 Task: For heading Arial black with underline.  font size for heading18,  'Change the font style of data to'Calibri.  and font size to 9,  Change the alignment of both headline & data to Align center.  In the sheet  Data Analysis Workbook Template Sheetbook
Action: Mouse moved to (809, 107)
Screenshot: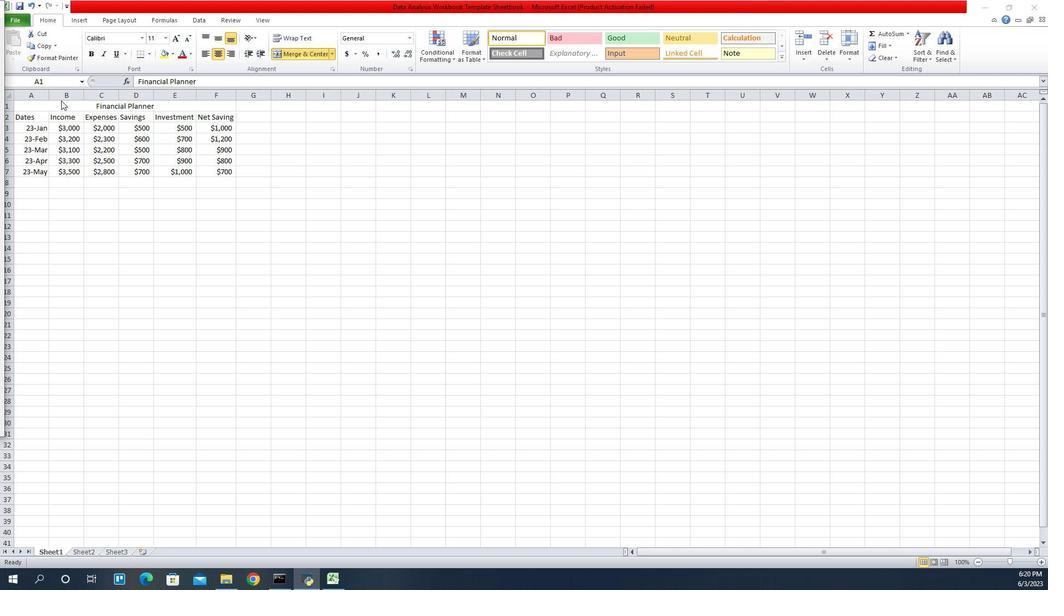 
Action: Mouse pressed left at (809, 107)
Screenshot: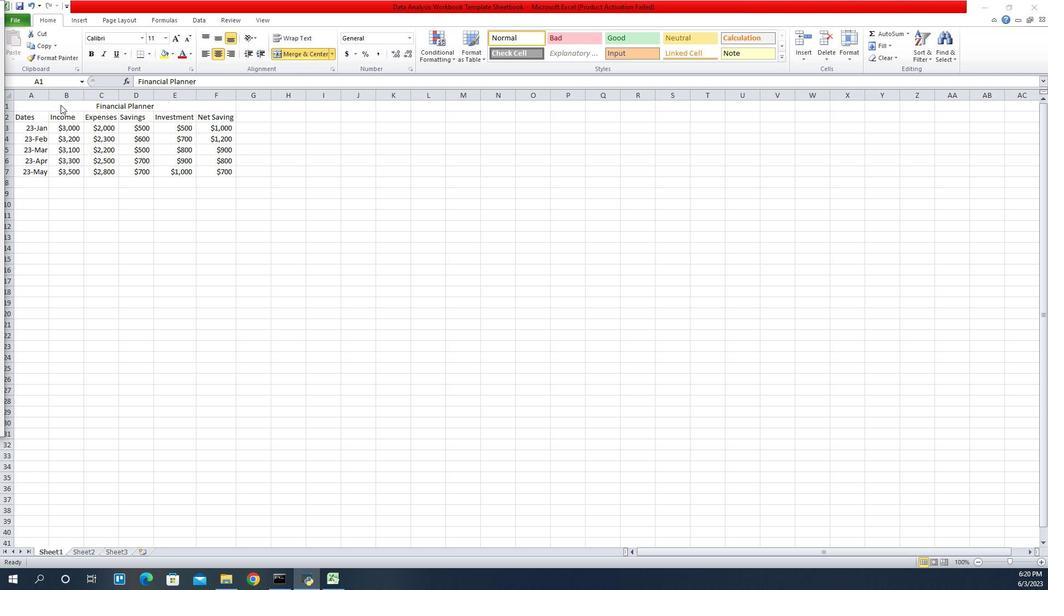 
Action: Mouse moved to (888, 41)
Screenshot: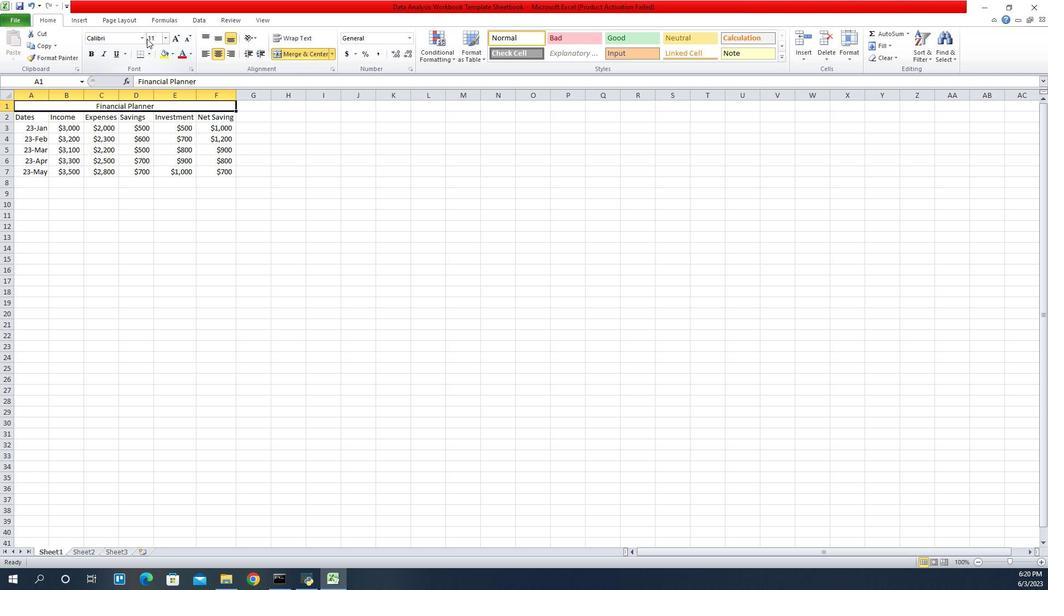 
Action: Mouse pressed left at (888, 41)
Screenshot: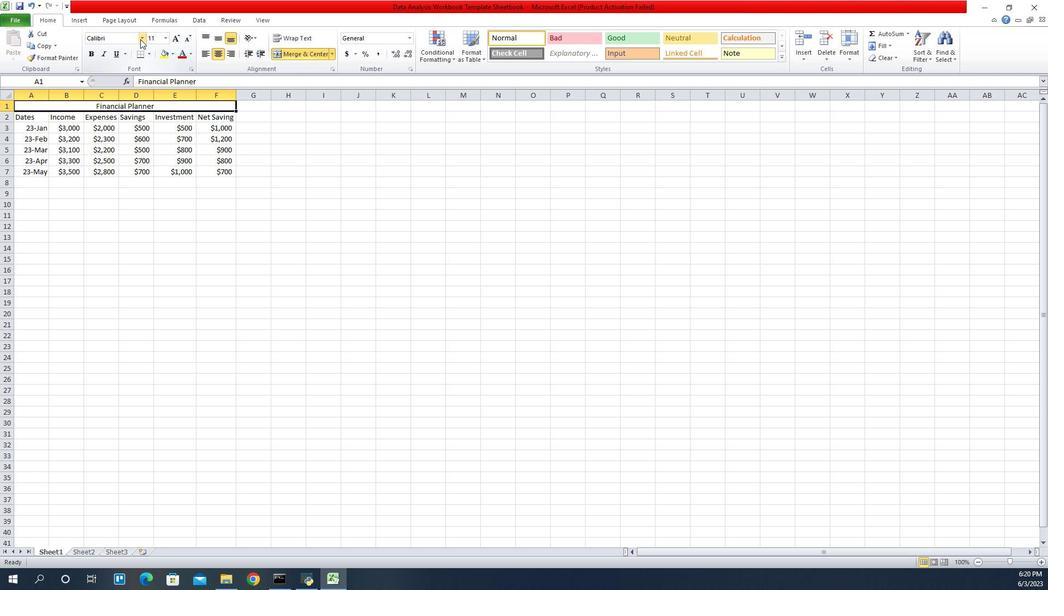 
Action: Mouse moved to (870, 139)
Screenshot: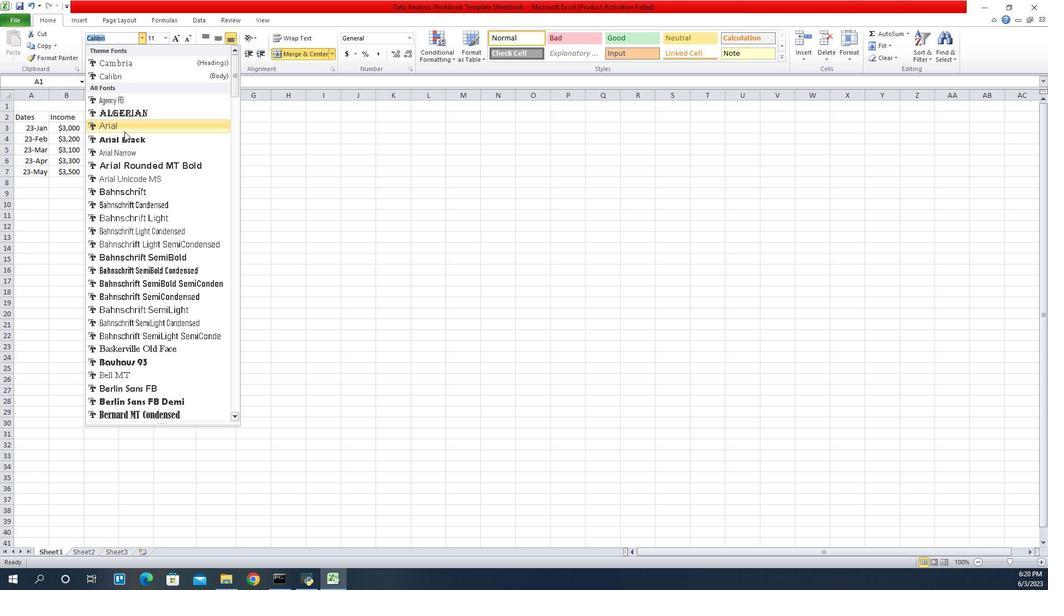 
Action: Mouse pressed left at (870, 139)
Screenshot: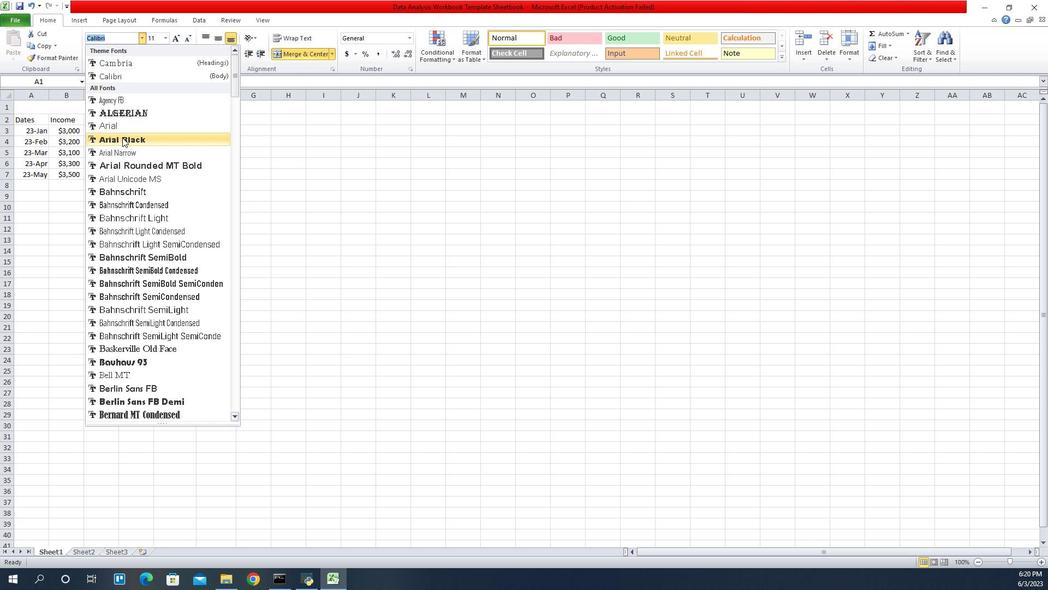 
Action: Mouse moved to (863, 57)
Screenshot: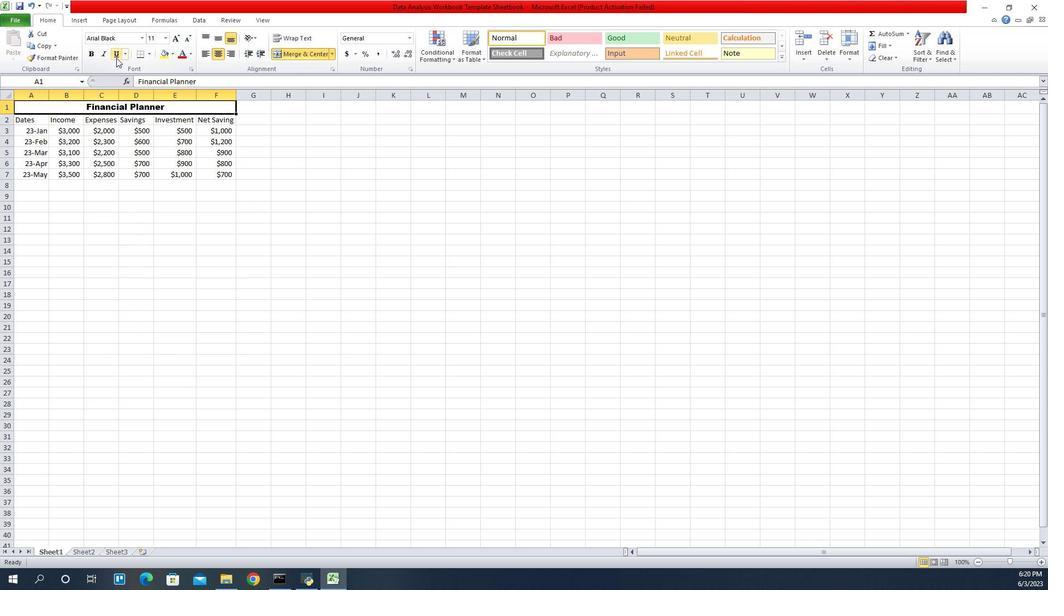 
Action: Mouse pressed left at (863, 57)
Screenshot: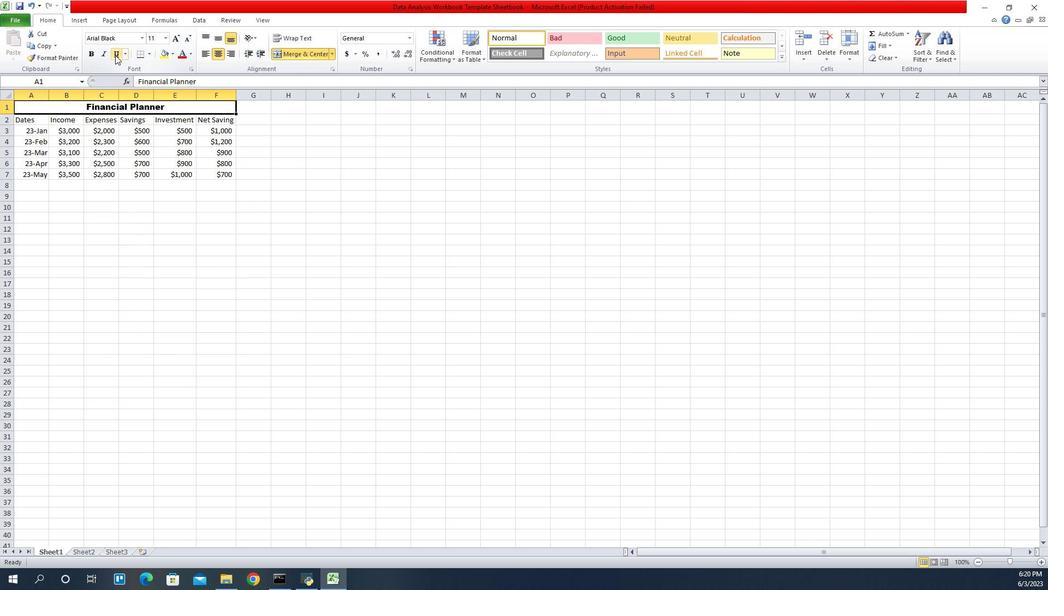 
Action: Mouse moved to (911, 42)
Screenshot: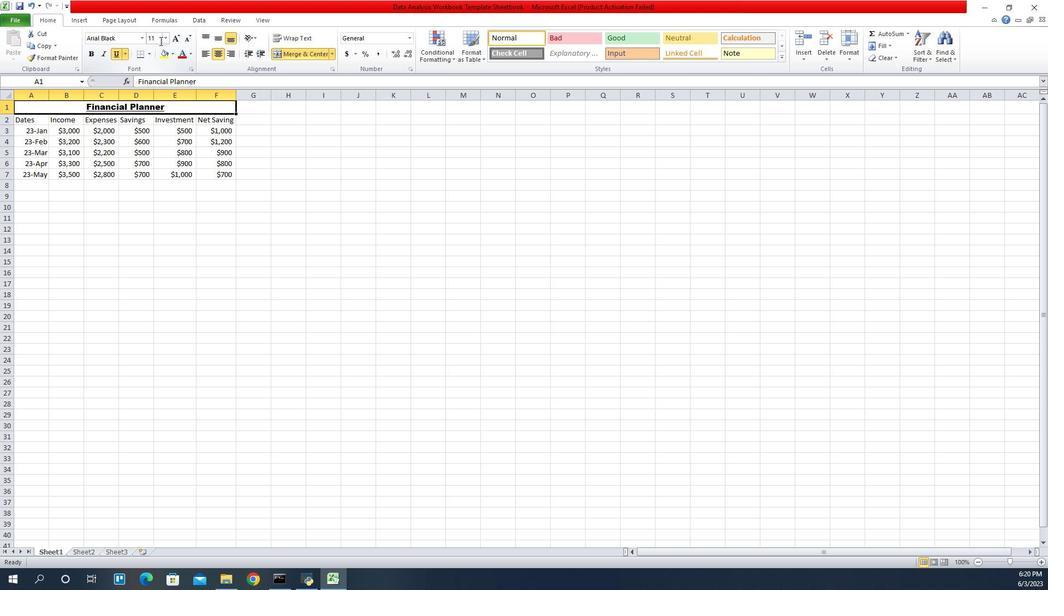 
Action: Mouse pressed left at (911, 42)
Screenshot: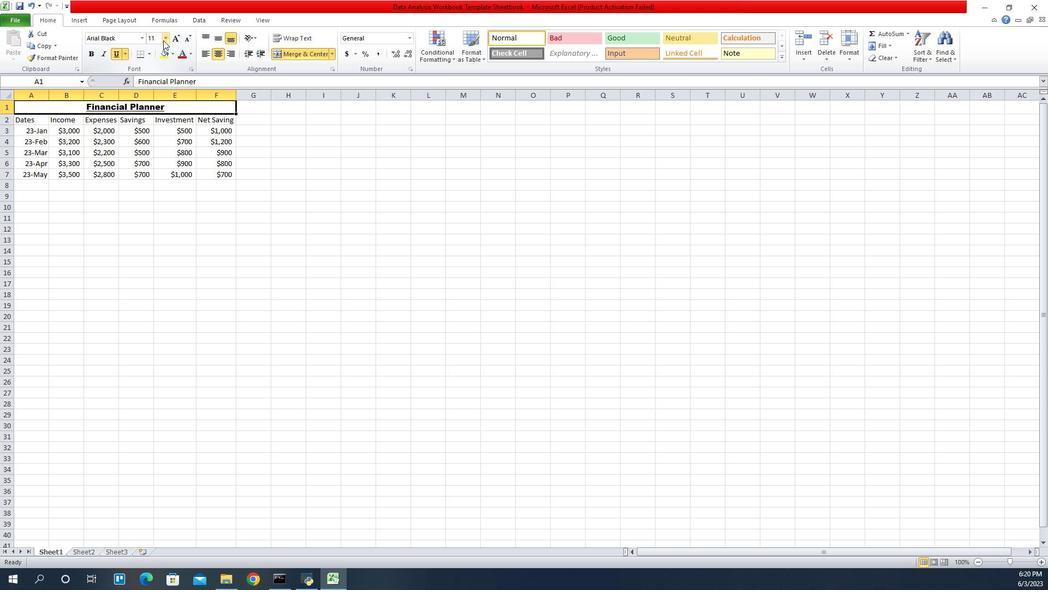 
Action: Mouse moved to (901, 114)
Screenshot: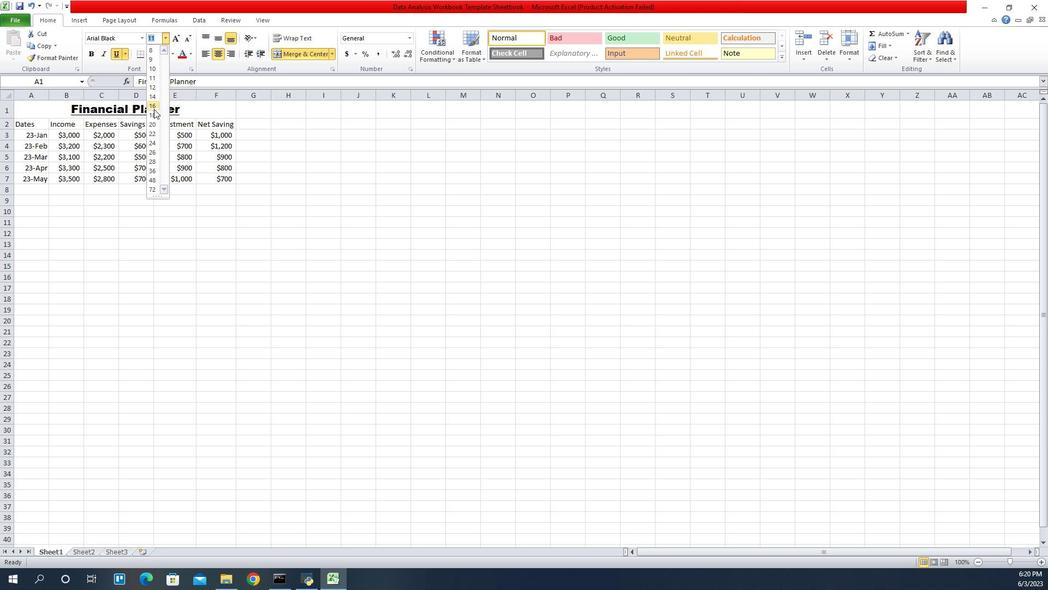 
Action: Mouse pressed left at (901, 114)
Screenshot: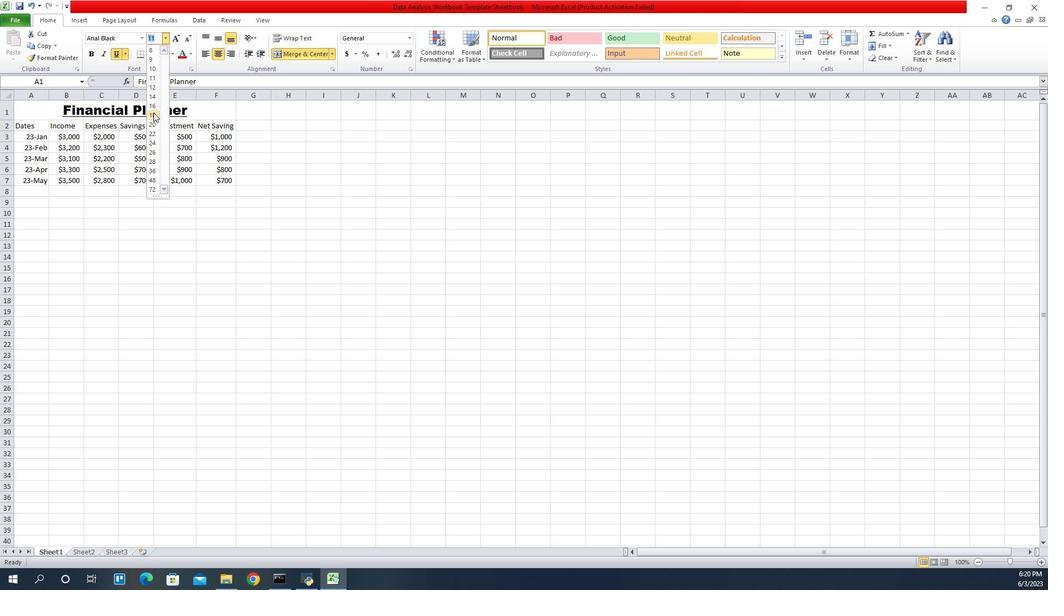 
Action: Mouse moved to (794, 126)
Screenshot: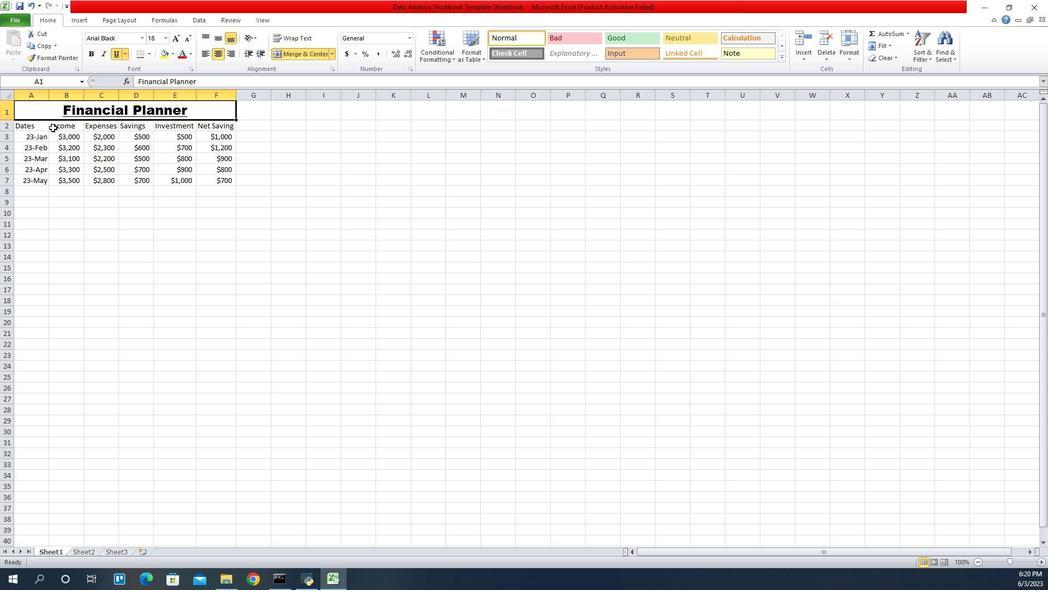 
Action: Mouse pressed left at (794, 126)
Screenshot: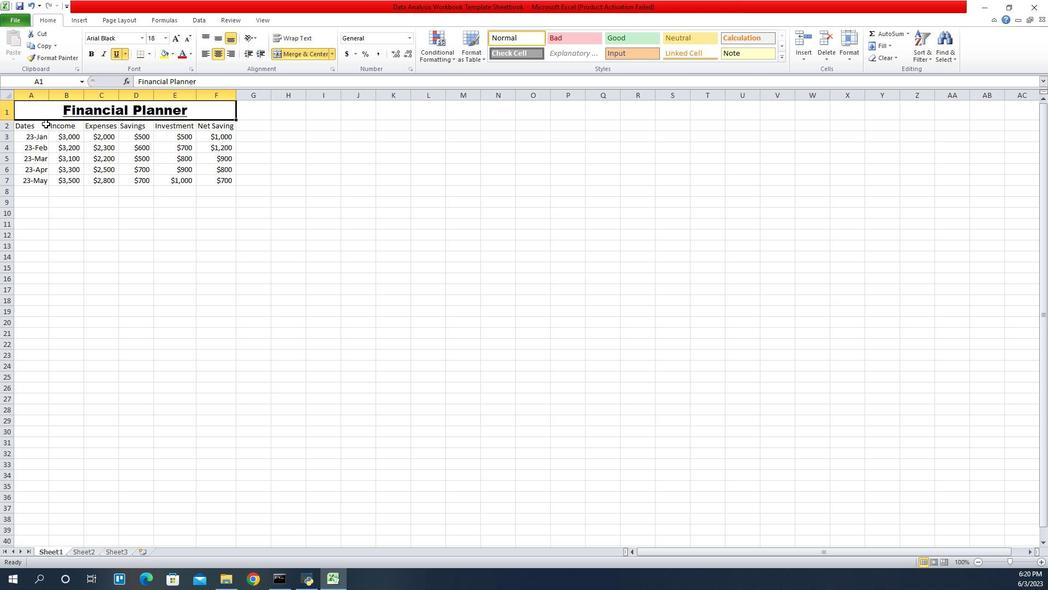 
Action: Mouse moved to (892, 37)
Screenshot: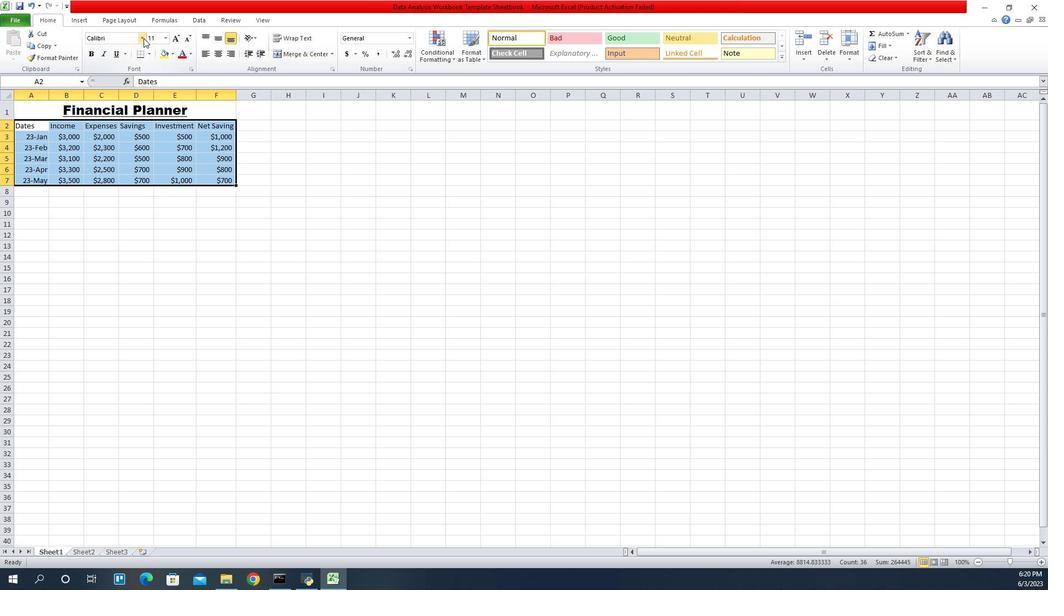 
Action: Mouse pressed left at (892, 37)
Screenshot: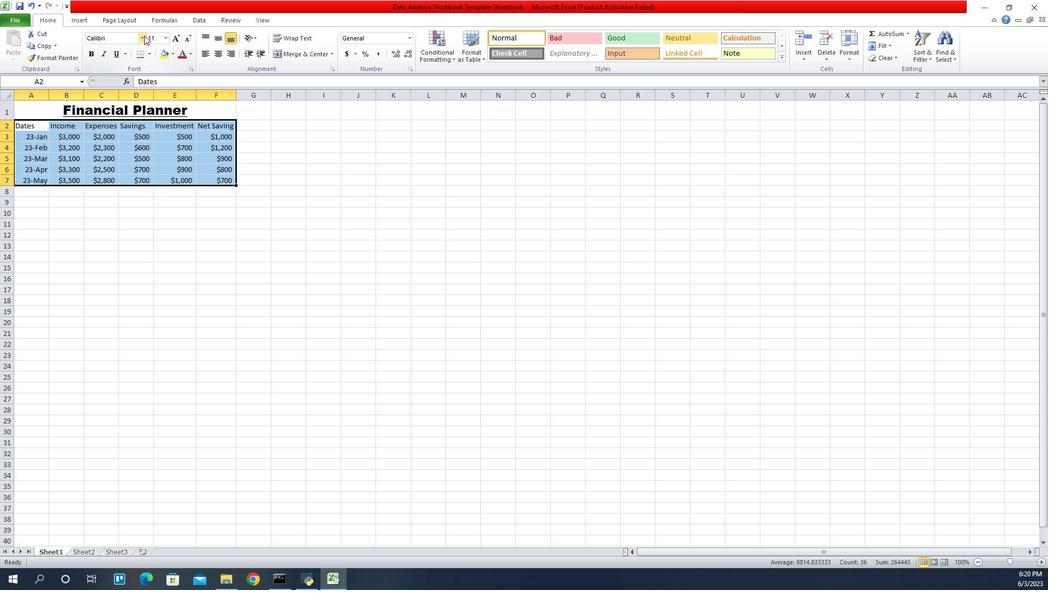 
Action: Mouse moved to (881, 81)
Screenshot: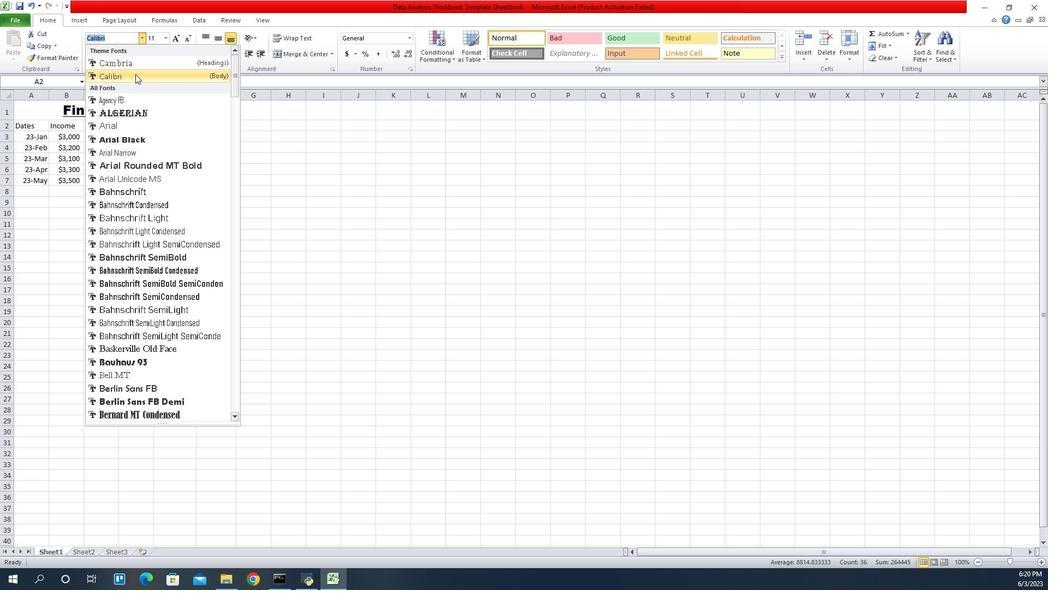 
Action: Mouse pressed left at (881, 81)
Screenshot: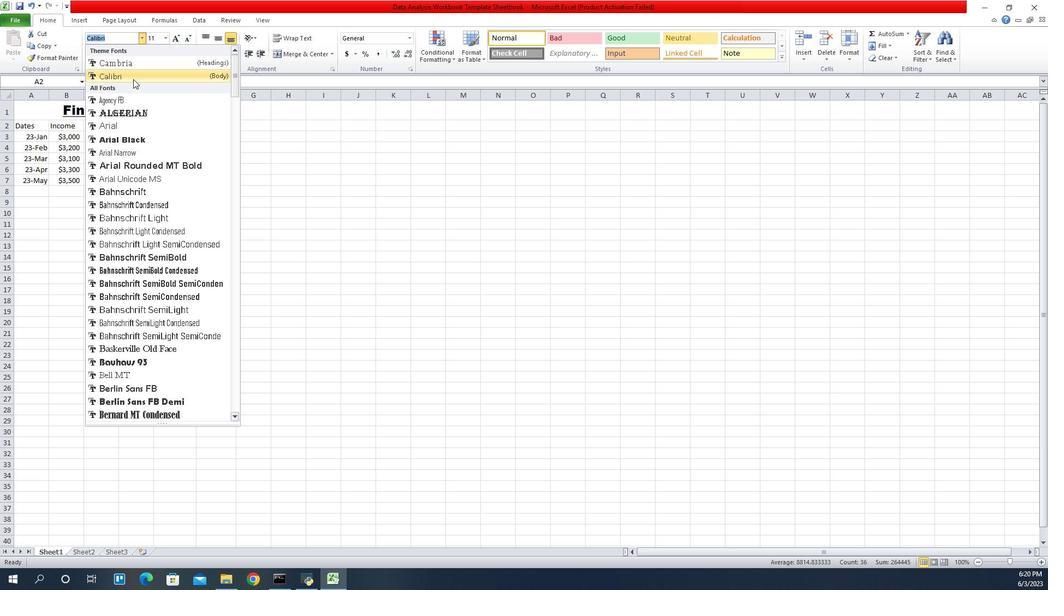 
Action: Mouse moved to (915, 43)
Screenshot: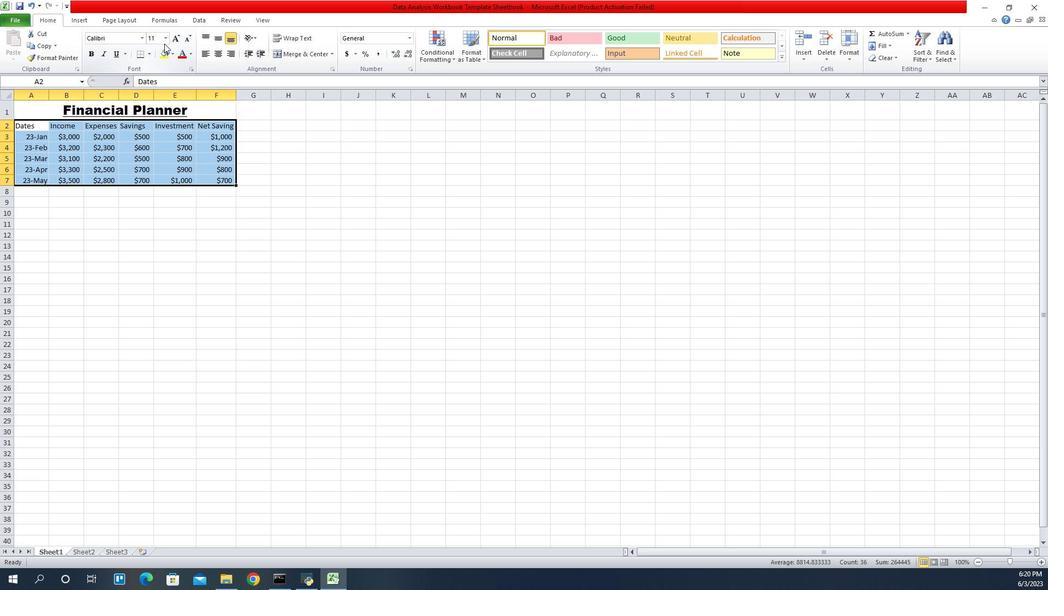 
Action: Mouse pressed left at (915, 43)
Screenshot: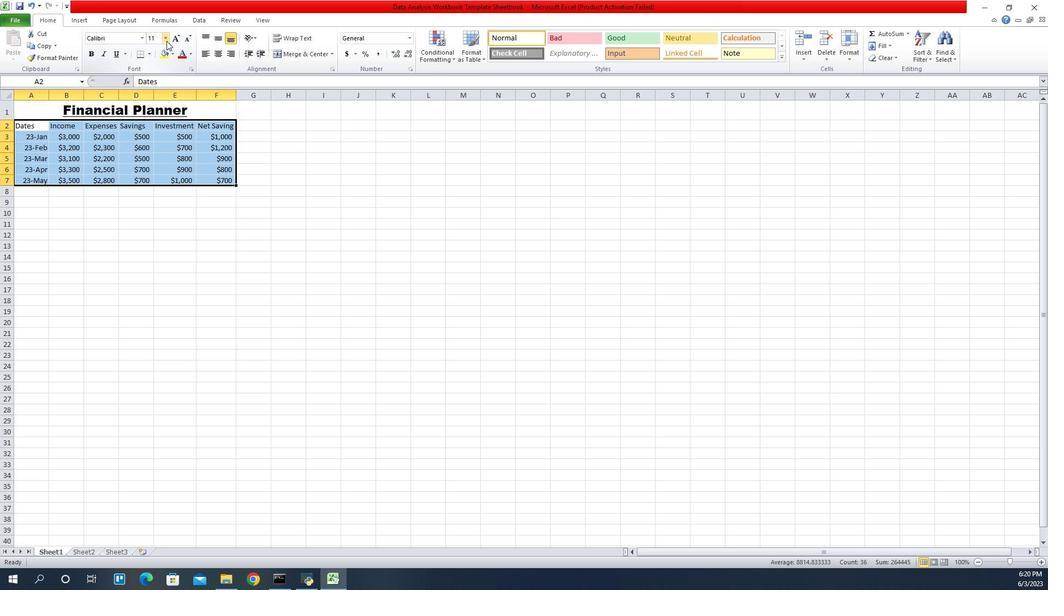 
Action: Mouse moved to (901, 59)
Screenshot: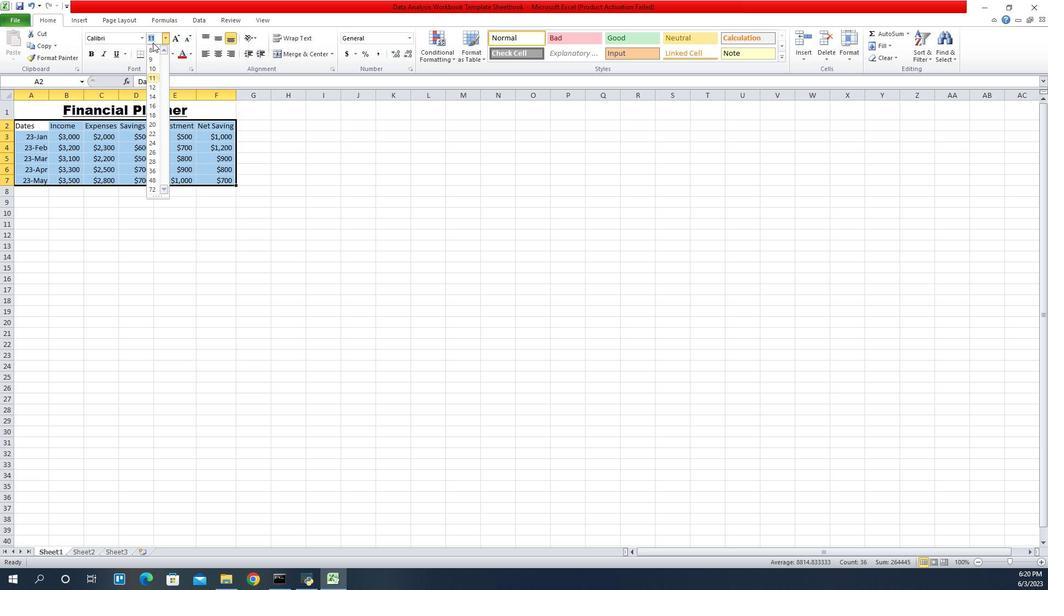 
Action: Mouse pressed left at (901, 59)
Screenshot: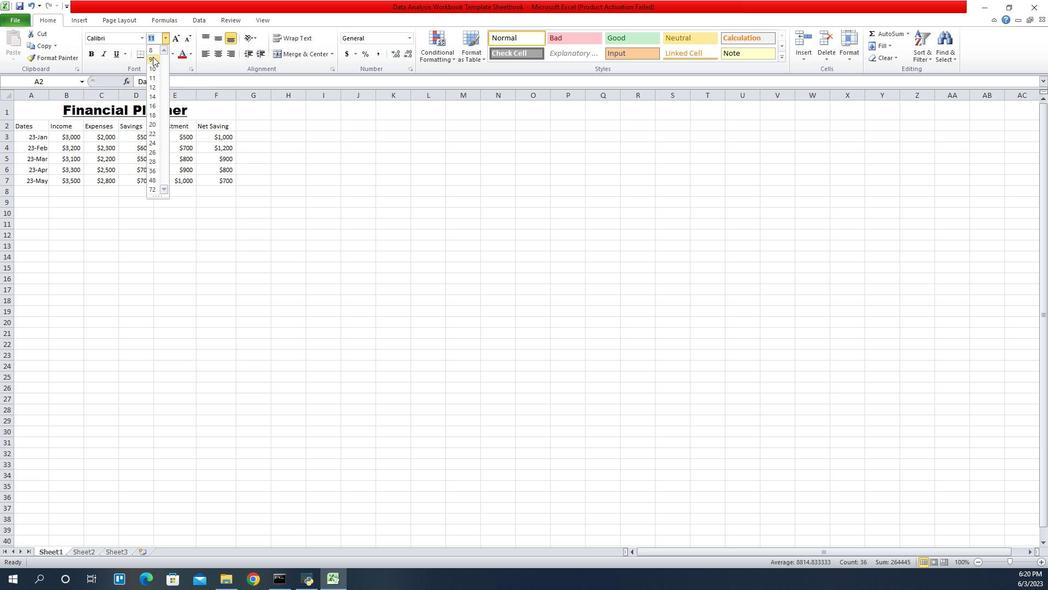 
Action: Mouse moved to (803, 110)
Screenshot: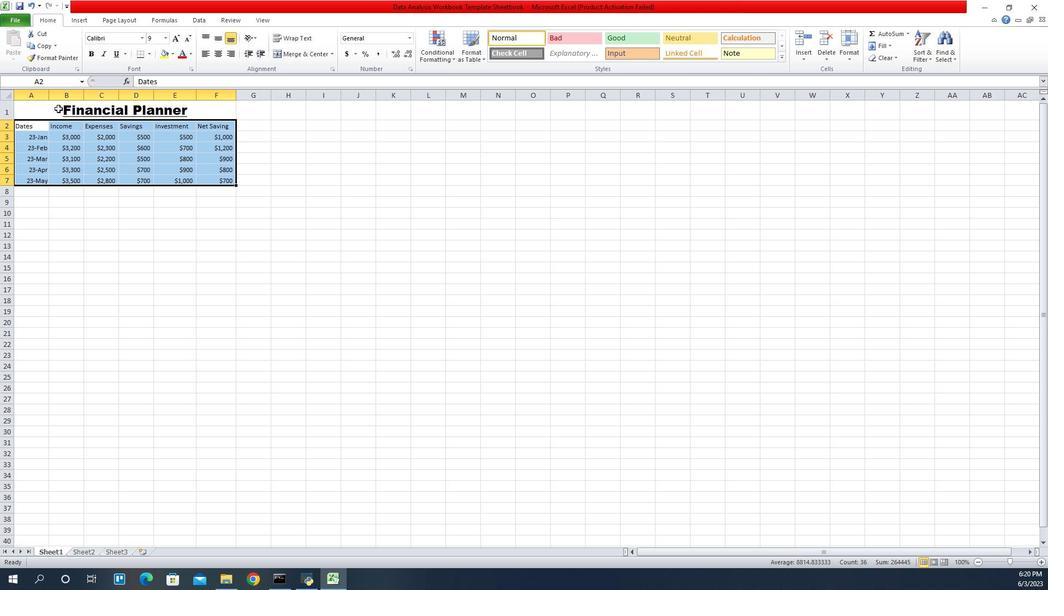 
Action: Mouse pressed left at (803, 110)
Screenshot: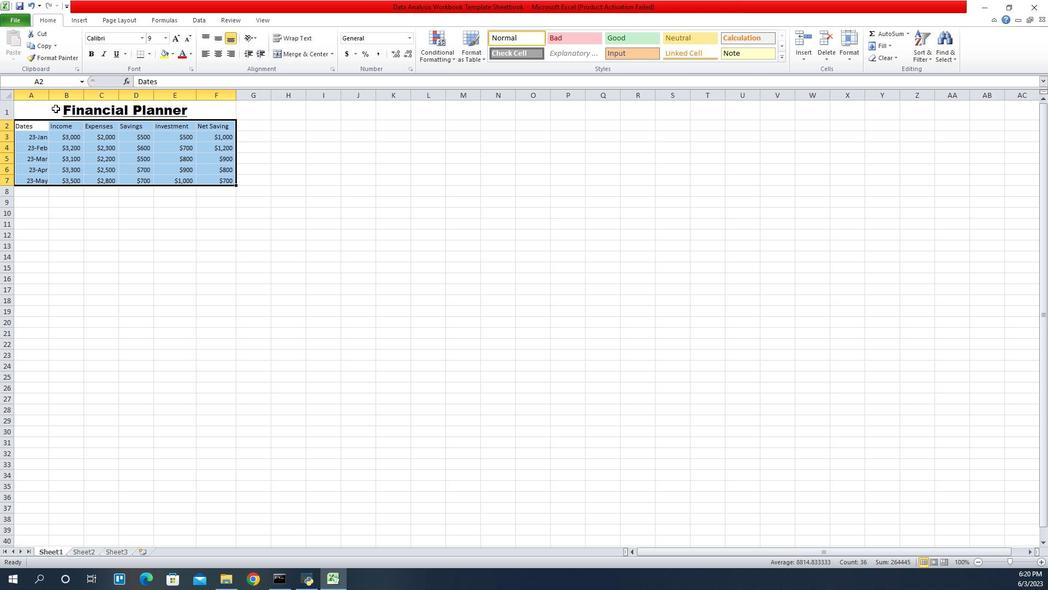 
Action: Mouse moved to (803, 111)
Screenshot: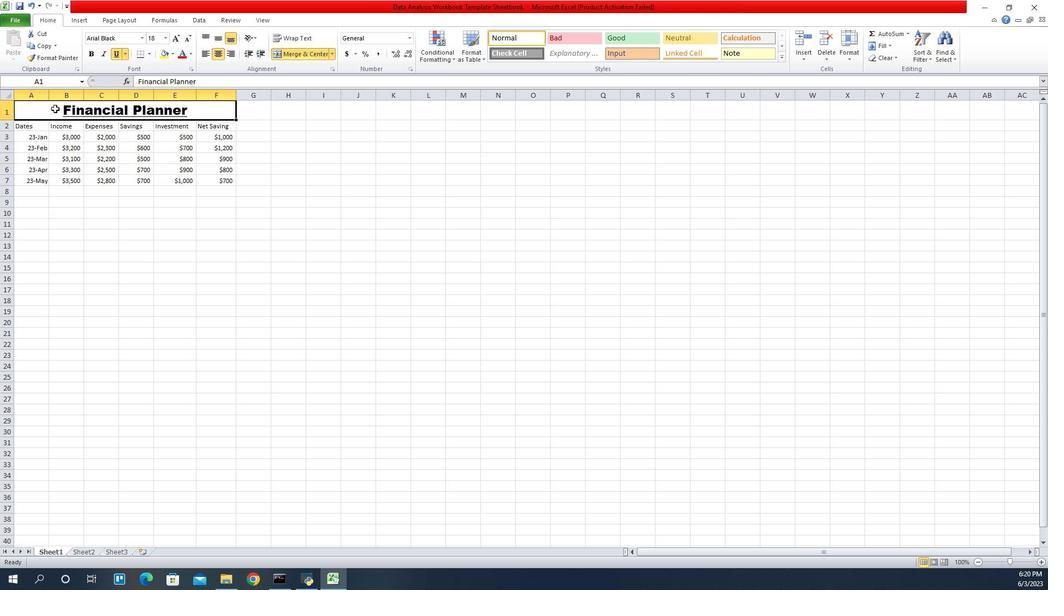 
Action: Mouse pressed left at (803, 111)
Screenshot: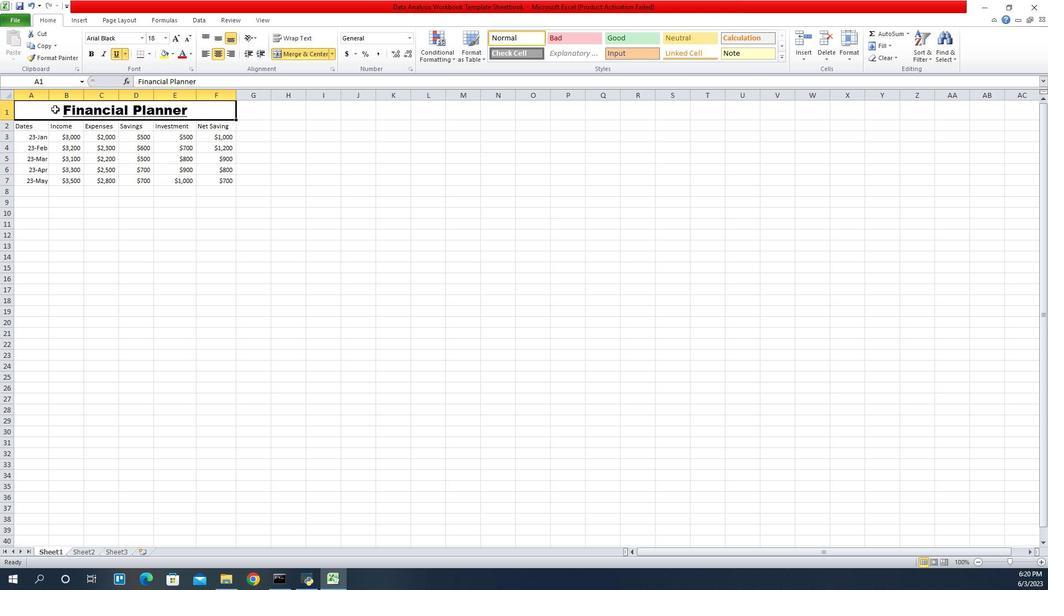 
Action: Mouse moved to (1012, 251)
Screenshot: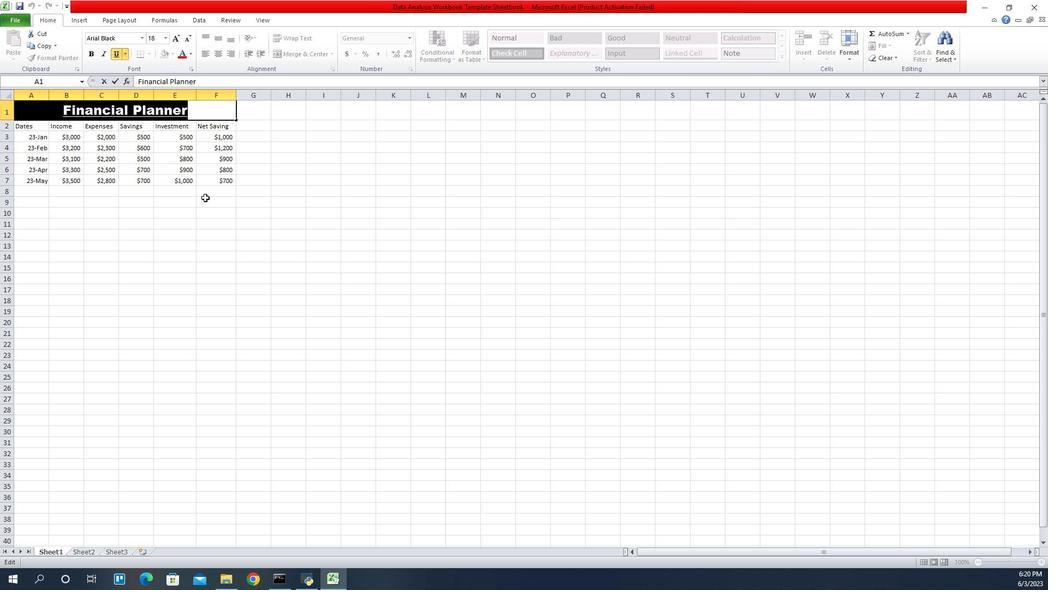 
Action: Mouse pressed left at (1012, 251)
Screenshot: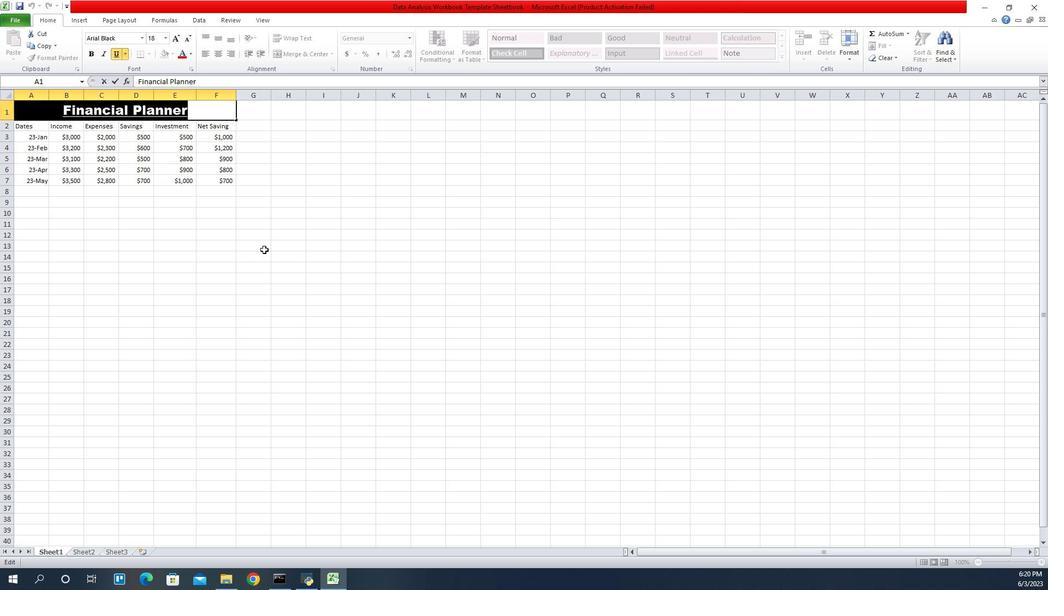 
Action: Mouse moved to (794, 107)
Screenshot: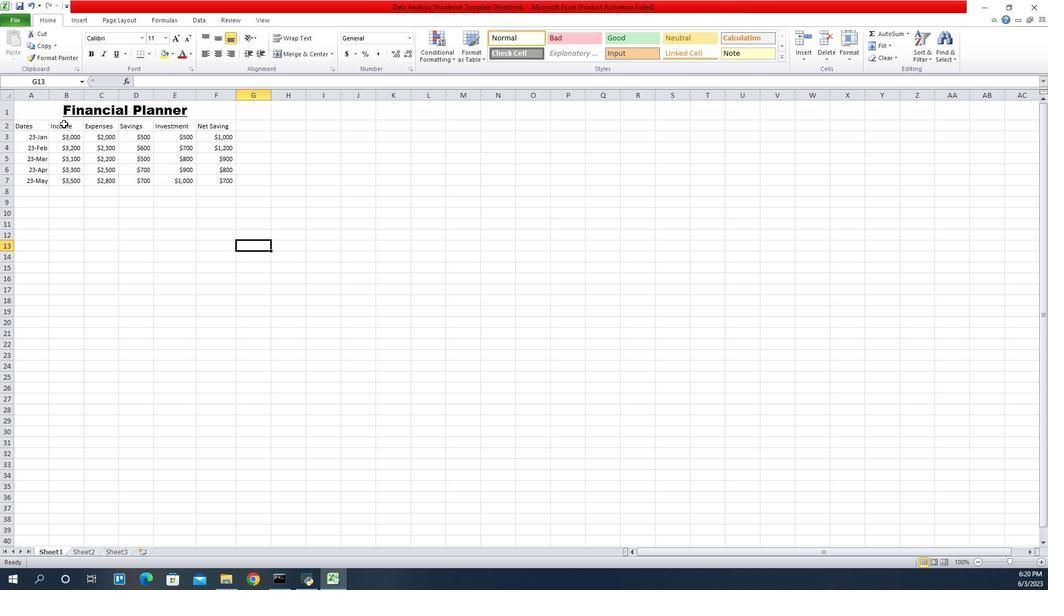 
Action: Mouse pressed left at (794, 107)
Screenshot: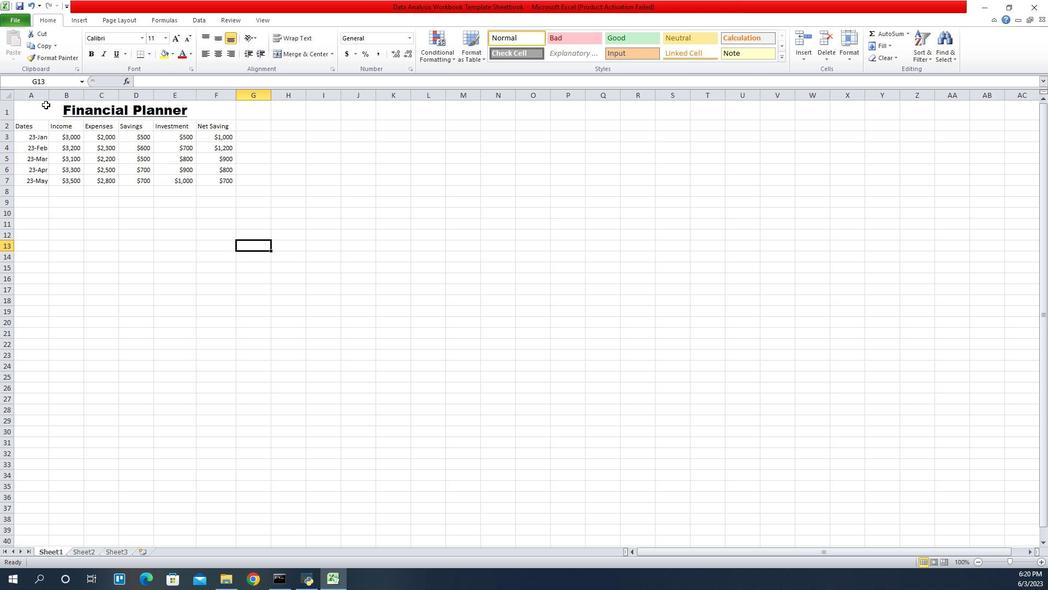 
Action: Mouse moved to (966, 52)
Screenshot: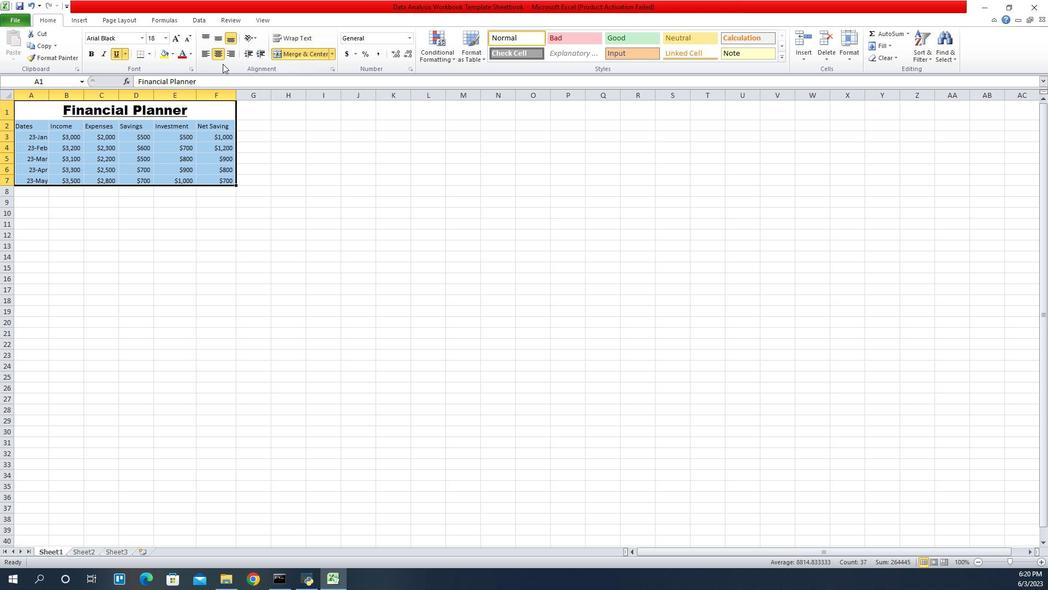 
Action: Mouse pressed left at (966, 52)
Screenshot: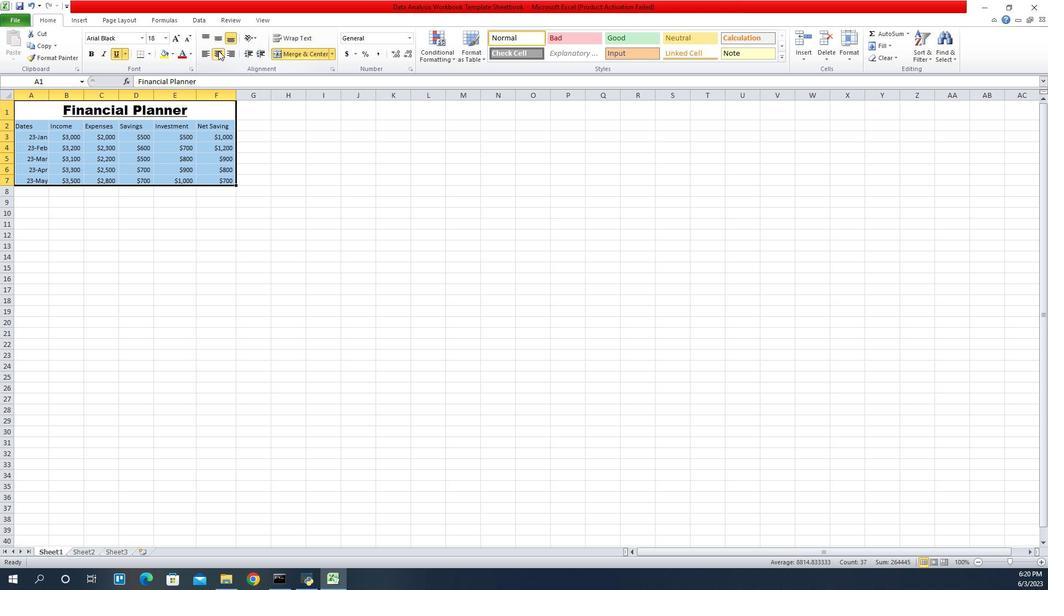 
Action: Mouse pressed left at (966, 52)
Screenshot: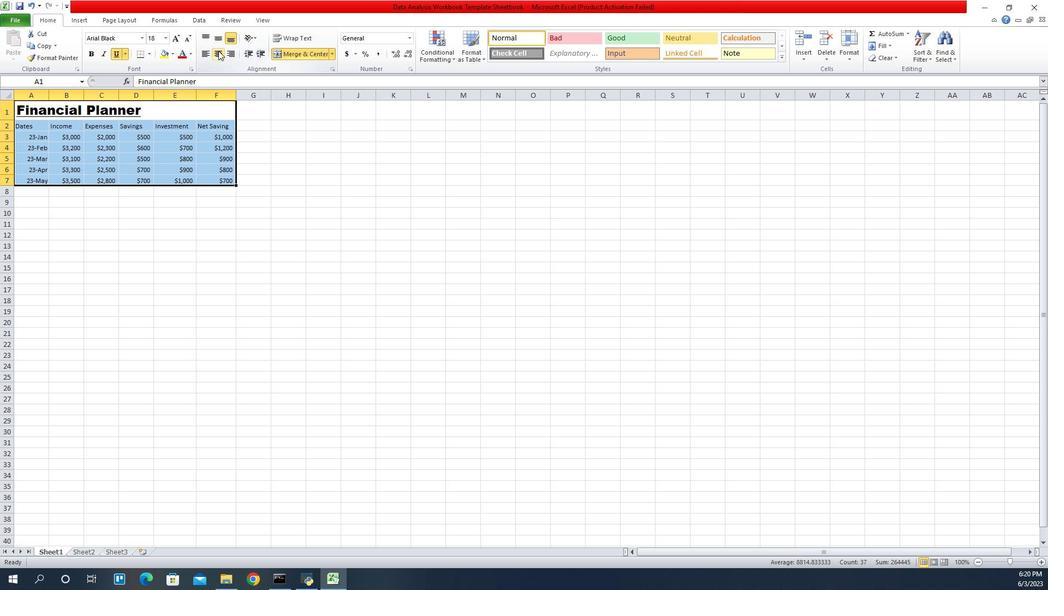 
Action: Mouse moved to (959, 59)
Screenshot: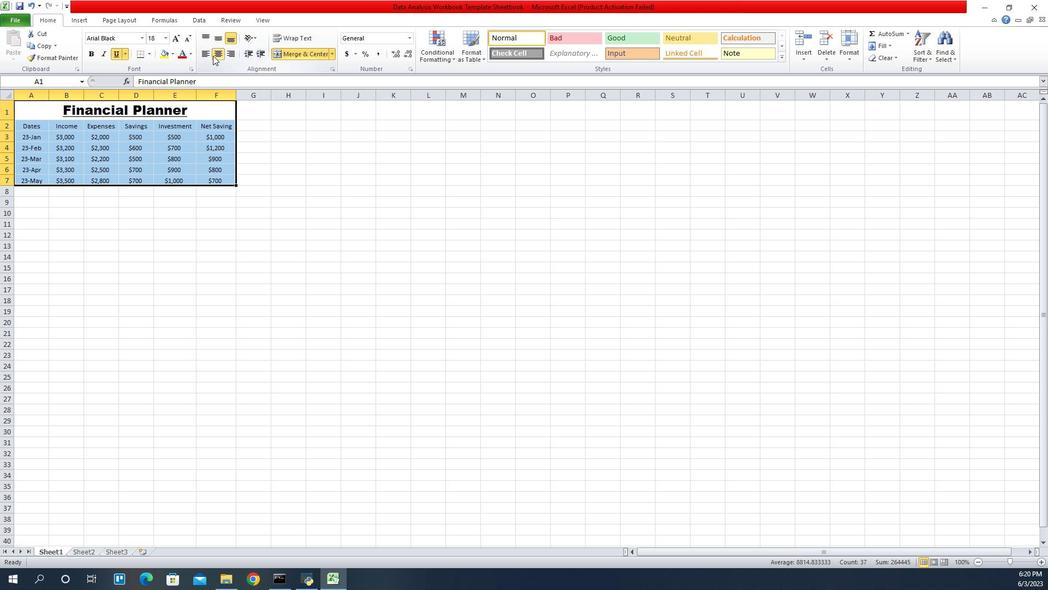 
